 Task: Schedule a meeting from 8:00 AM to 8:30 AM on June 26, 2023.
Action: Mouse moved to (13, 57)
Screenshot: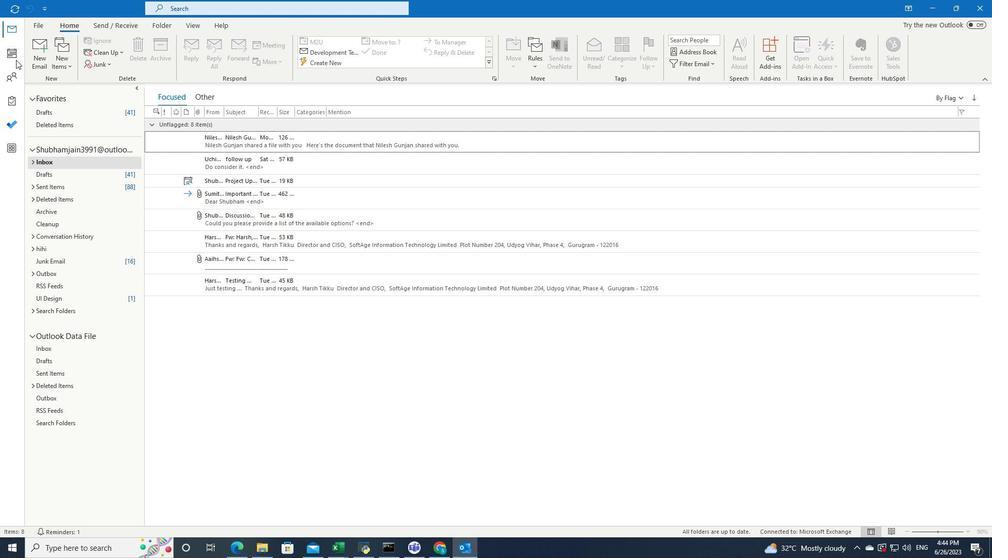 
Action: Mouse pressed left at (13, 57)
Screenshot: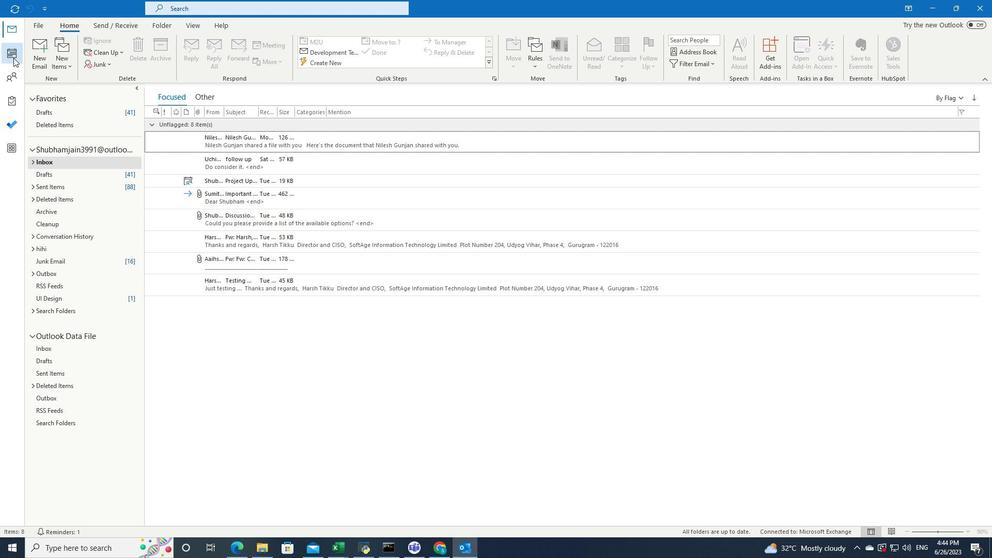 
Action: Mouse moved to (84, 47)
Screenshot: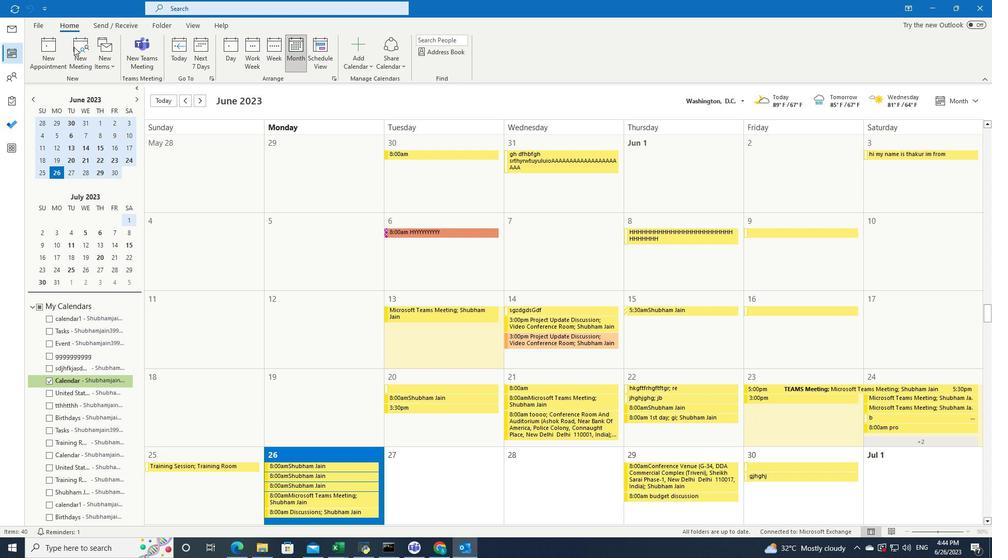 
Action: Mouse pressed left at (84, 47)
Screenshot: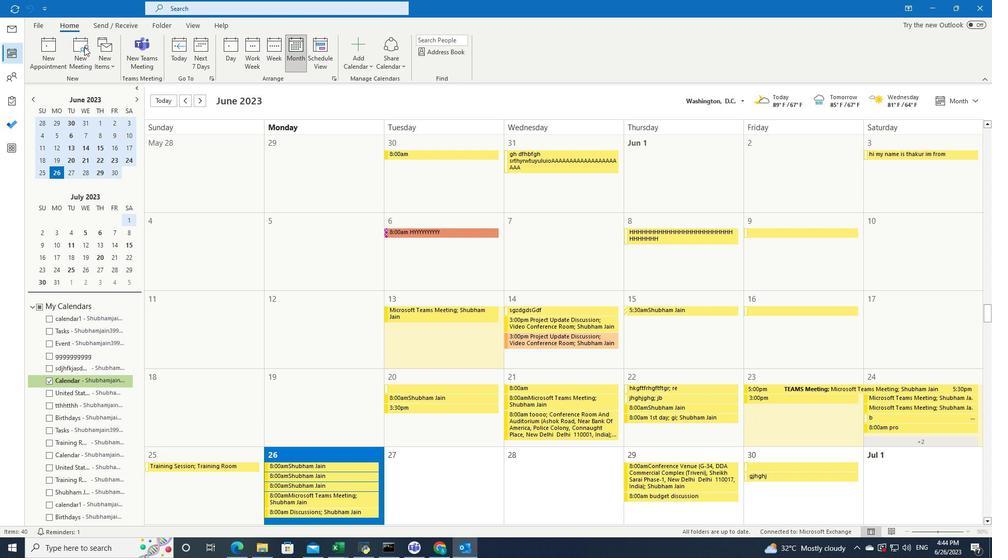 
Action: Mouse moved to (552, 61)
Screenshot: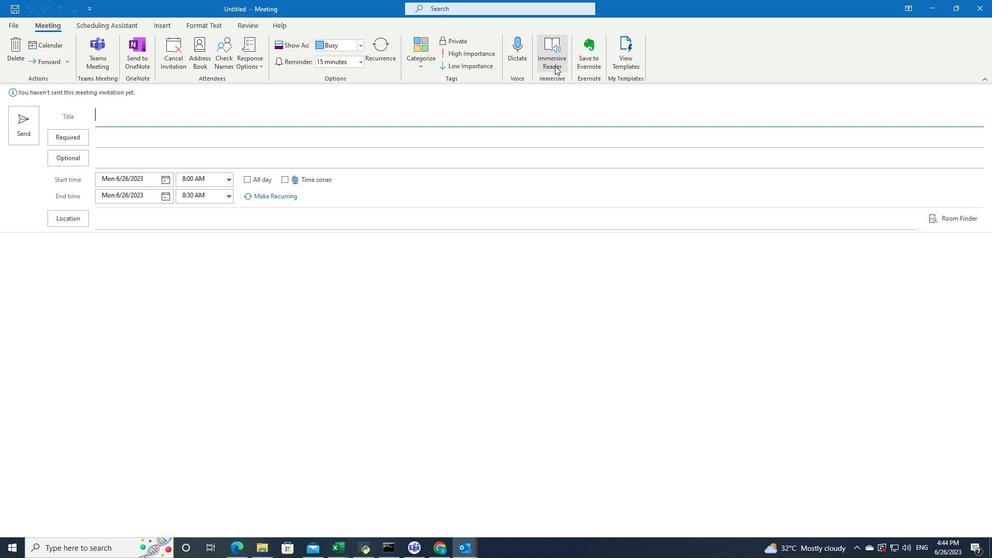 
Action: Mouse pressed left at (552, 61)
Screenshot: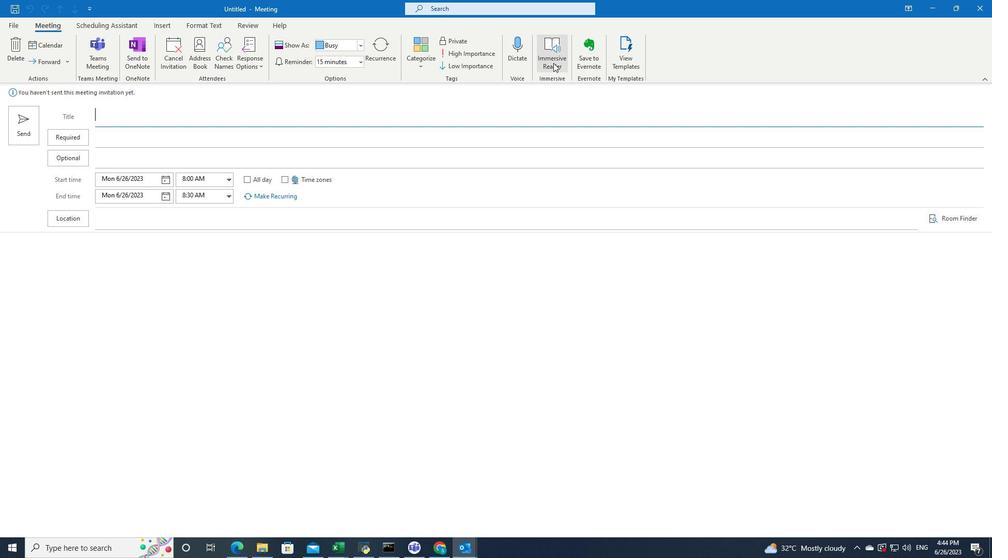 
Action: Mouse moved to (165, 263)
Screenshot: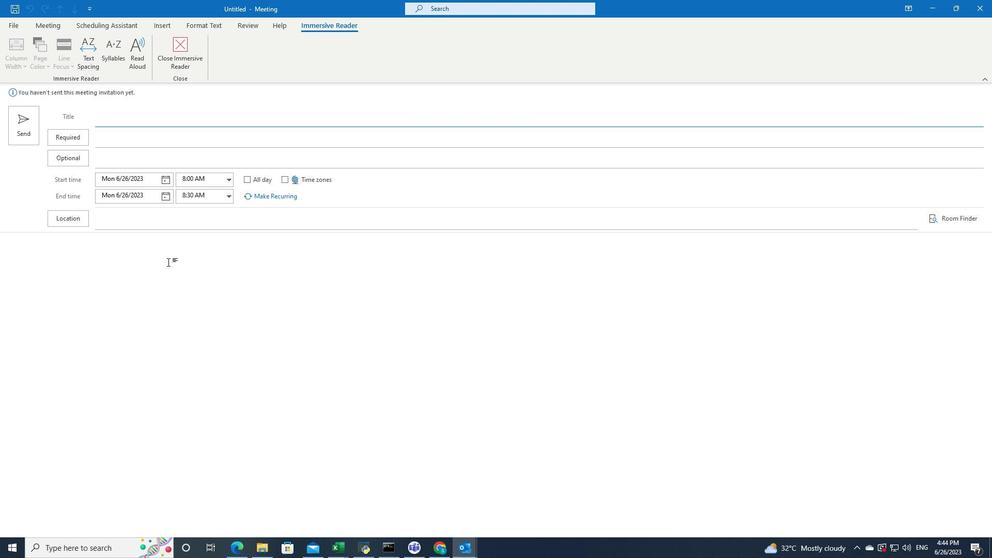 
Action: Mouse pressed left at (165, 263)
Screenshot: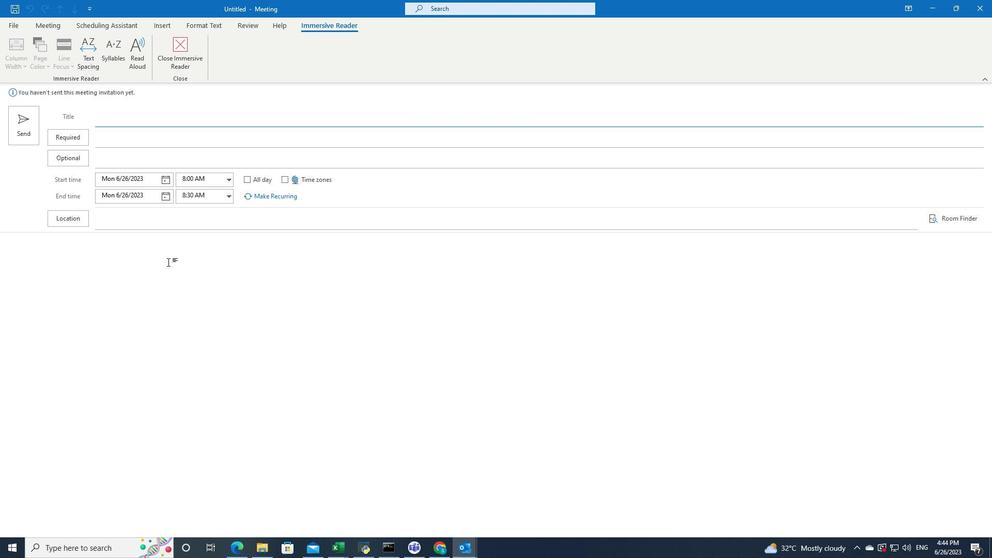 
Action: Mouse moved to (45, 67)
Screenshot: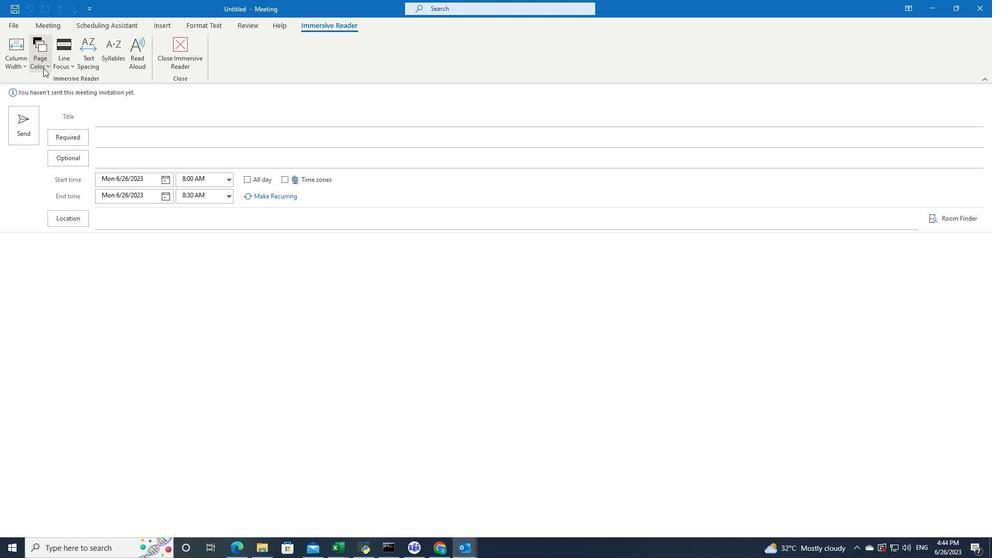 
Action: Mouse pressed left at (45, 67)
Screenshot: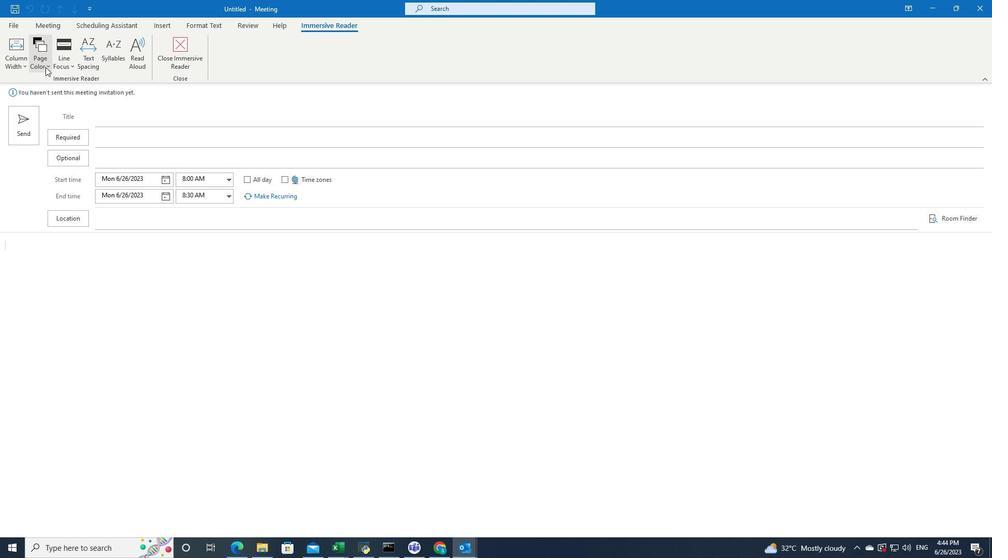 
Action: Mouse moved to (31, 176)
Screenshot: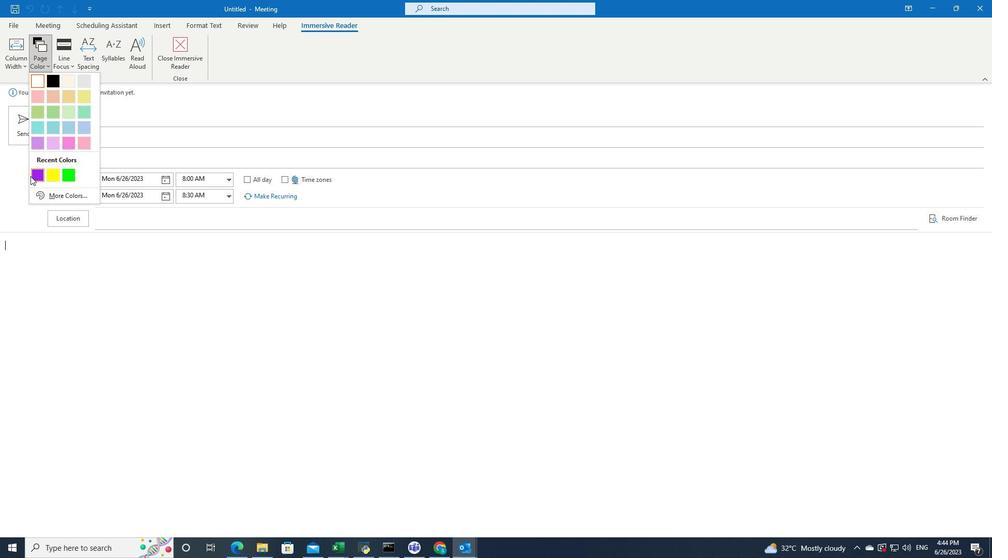 
Action: Mouse pressed left at (31, 176)
Screenshot: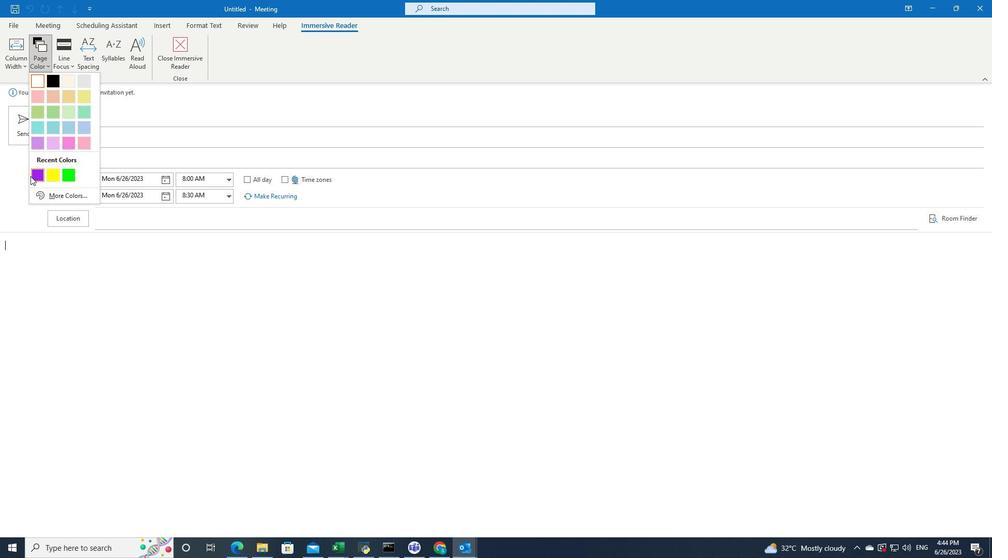 
Action: Mouse moved to (31, 175)
Screenshot: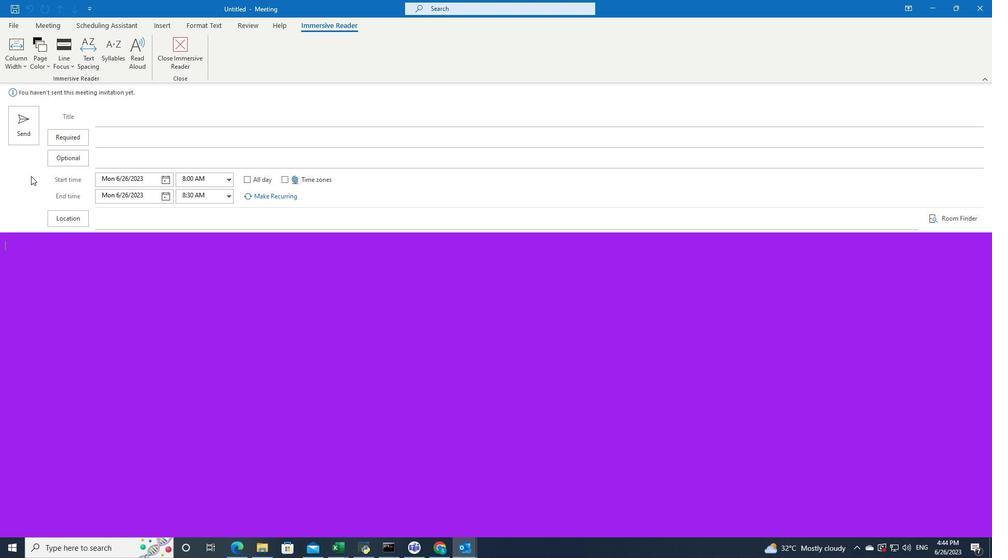 
